 Task: Change the file caching (ms) to 1000.
Action: Mouse moved to (123, 11)
Screenshot: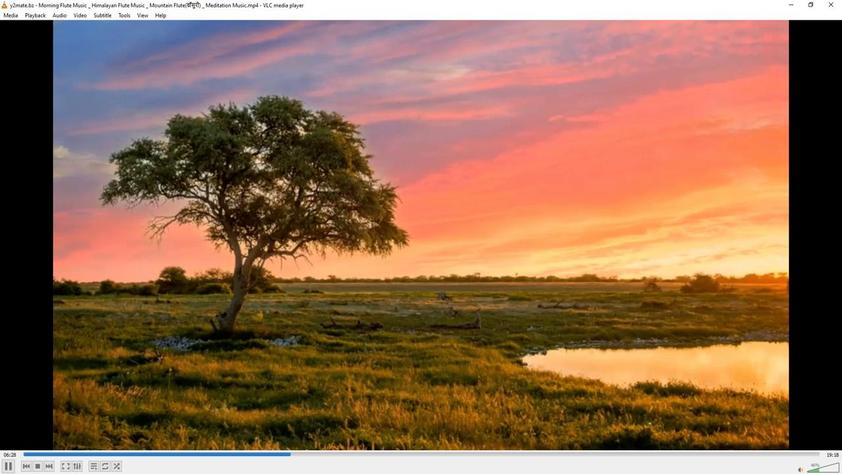 
Action: Mouse pressed left at (123, 11)
Screenshot: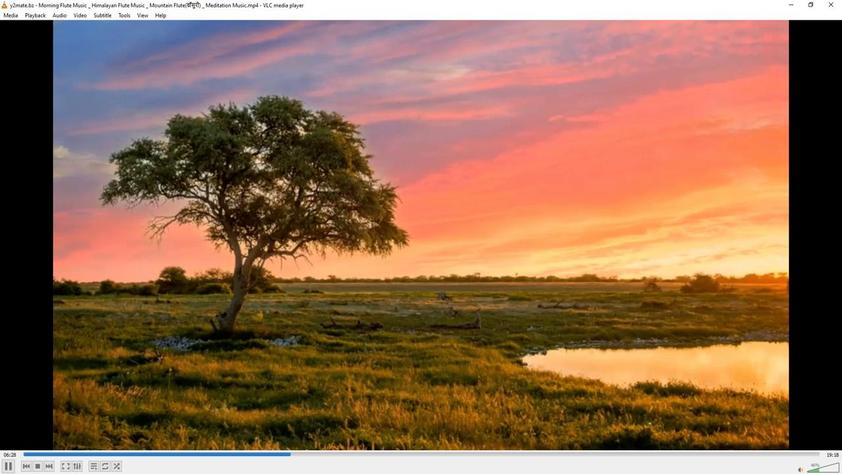 
Action: Mouse moved to (136, 118)
Screenshot: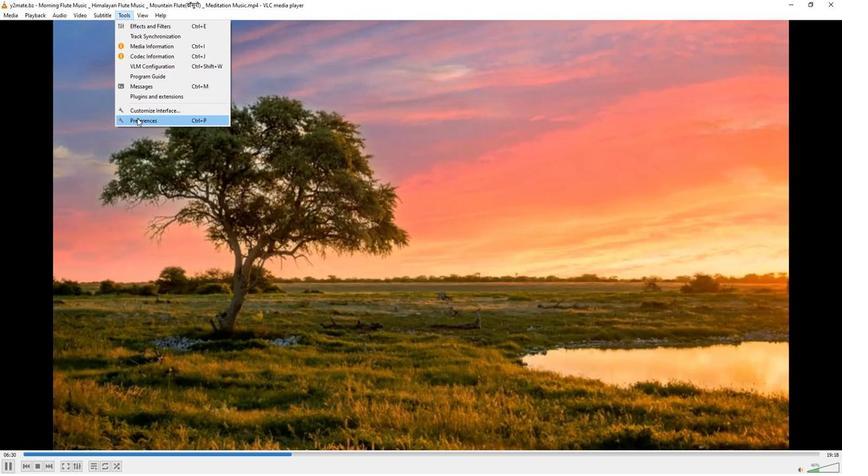 
Action: Mouse pressed left at (136, 118)
Screenshot: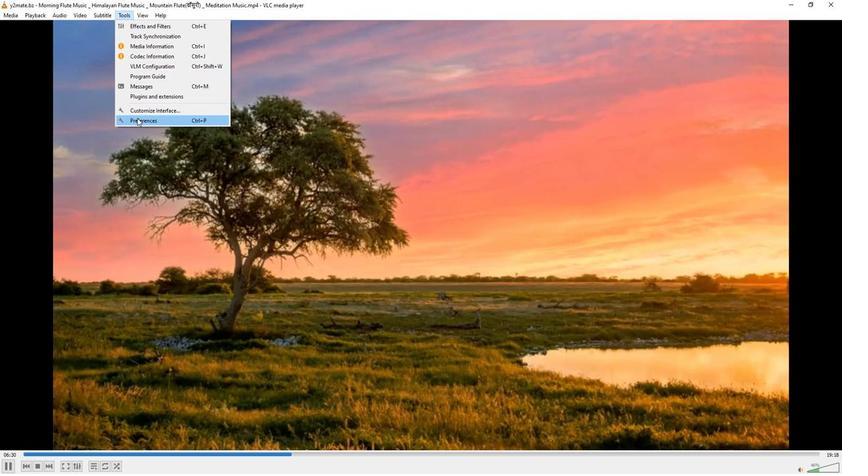 
Action: Mouse moved to (277, 386)
Screenshot: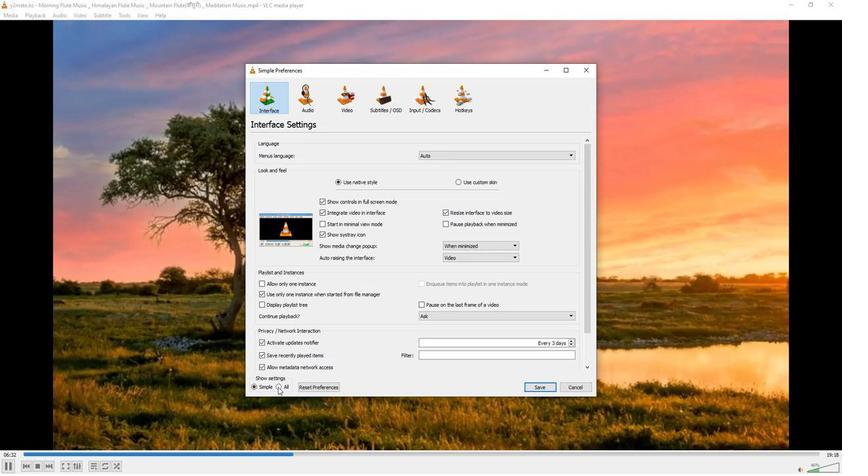 
Action: Mouse pressed left at (277, 386)
Screenshot: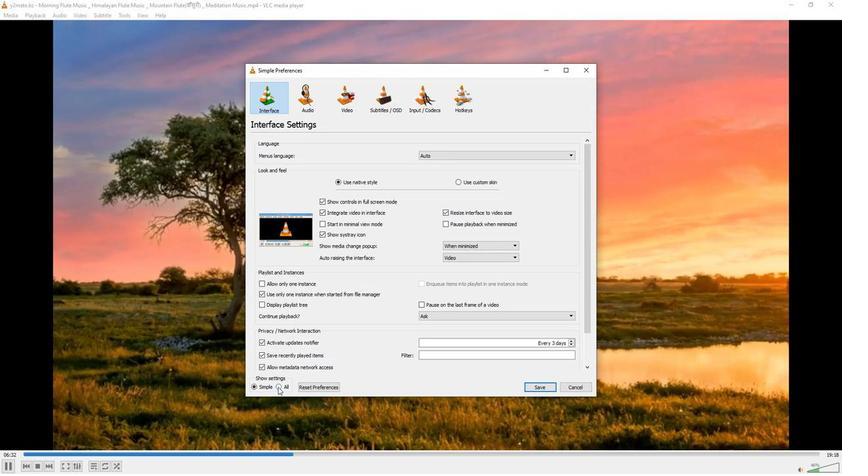 
Action: Mouse moved to (274, 225)
Screenshot: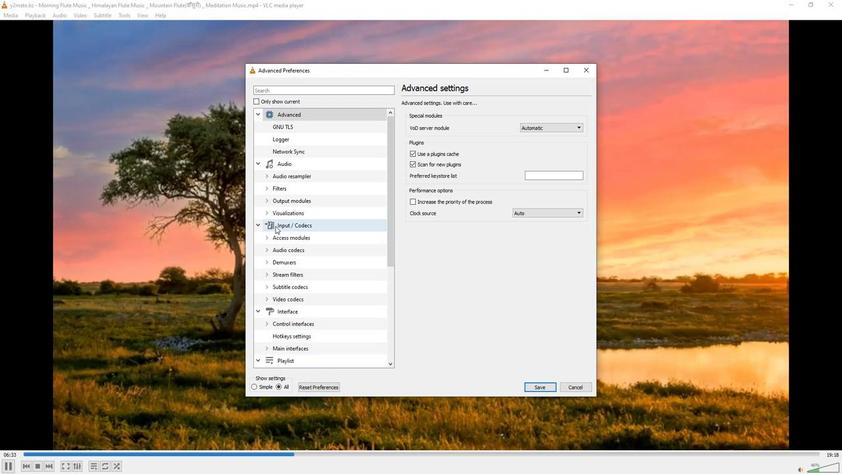 
Action: Mouse pressed left at (274, 225)
Screenshot: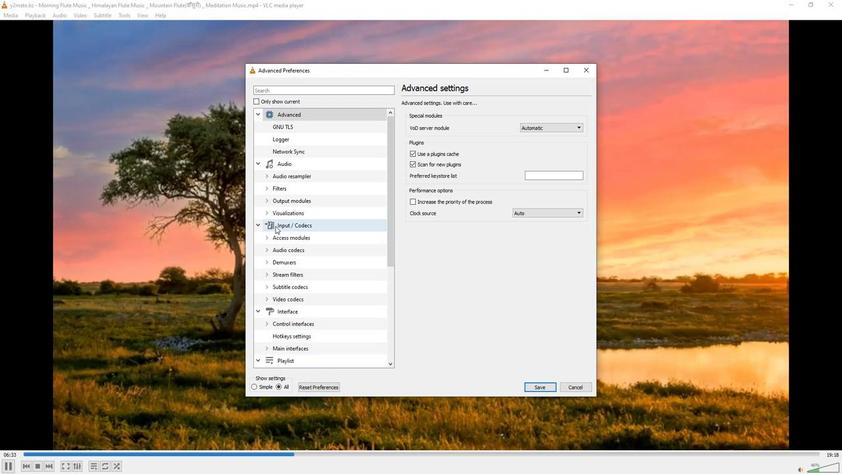 
Action: Mouse moved to (459, 298)
Screenshot: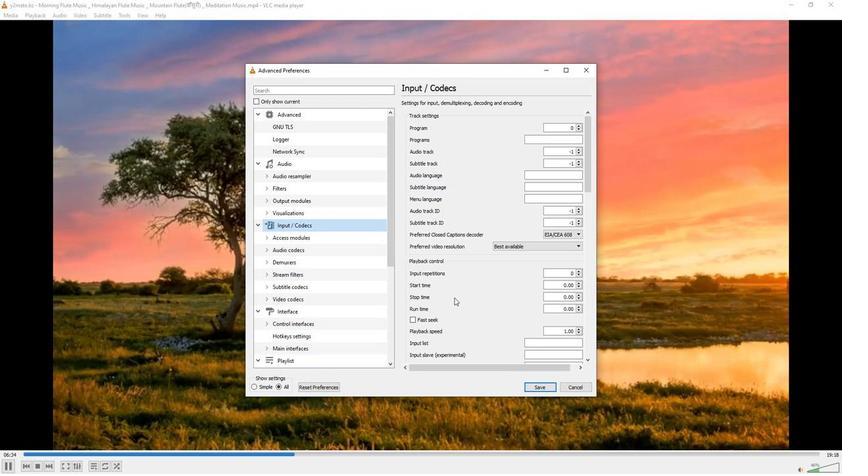 
Action: Mouse scrolled (459, 298) with delta (0, 0)
Screenshot: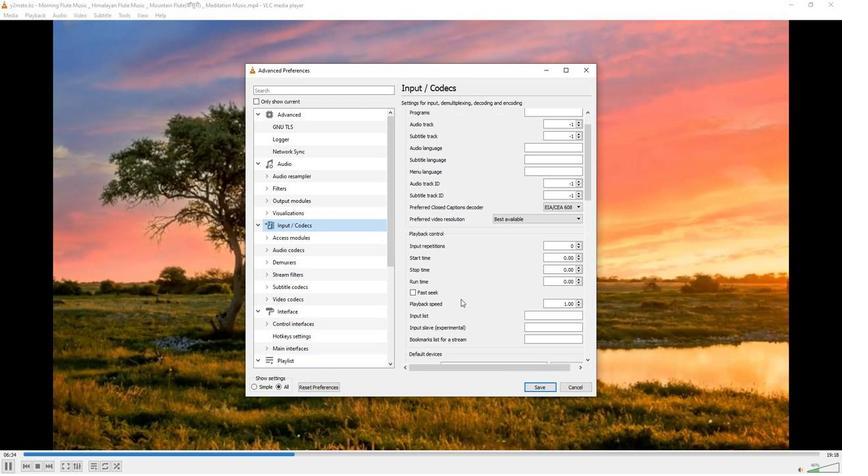 
Action: Mouse scrolled (459, 298) with delta (0, 0)
Screenshot: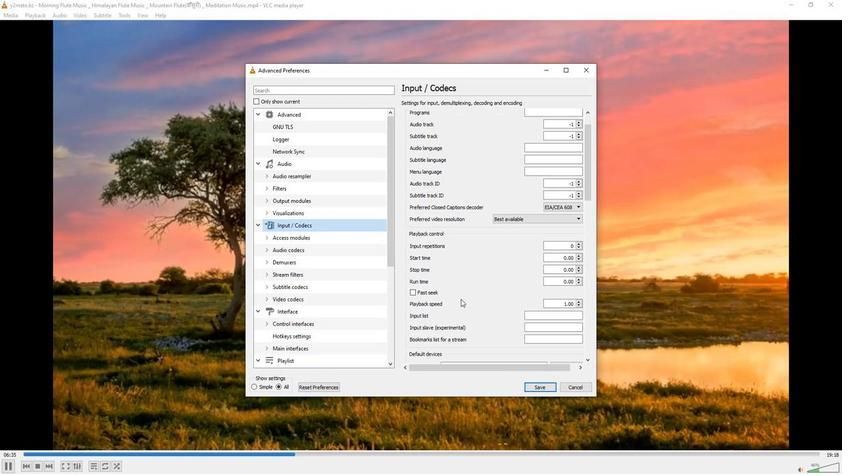 
Action: Mouse scrolled (459, 298) with delta (0, 0)
Screenshot: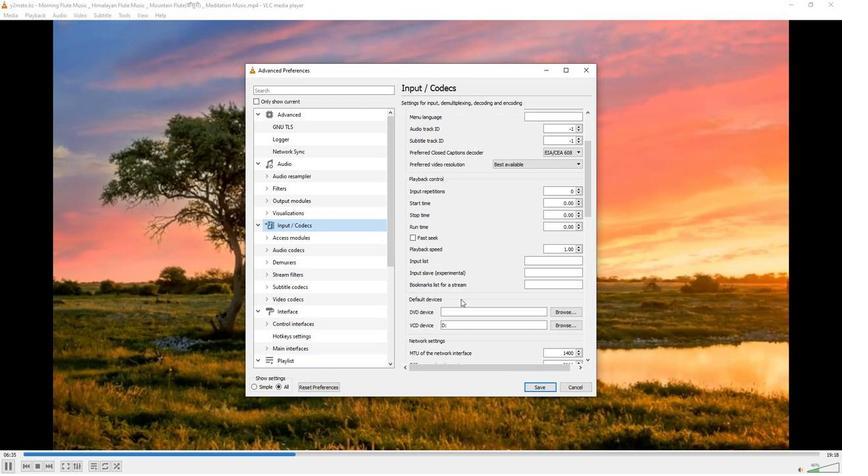
Action: Mouse scrolled (459, 298) with delta (0, 0)
Screenshot: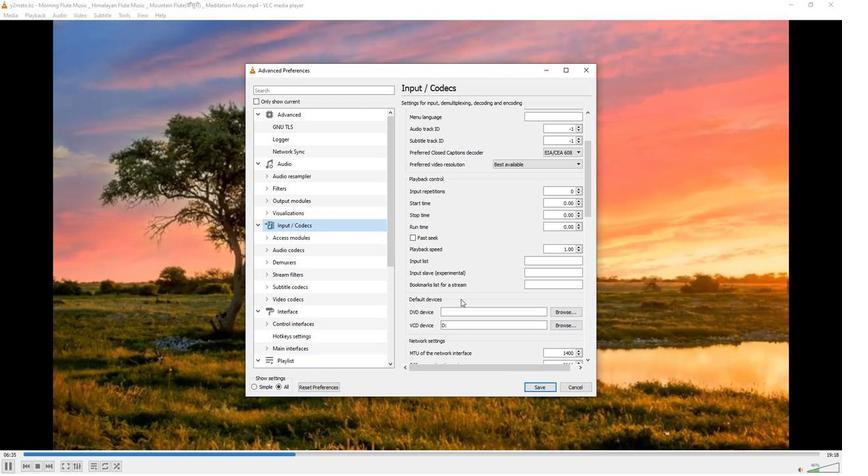 
Action: Mouse scrolled (459, 298) with delta (0, 0)
Screenshot: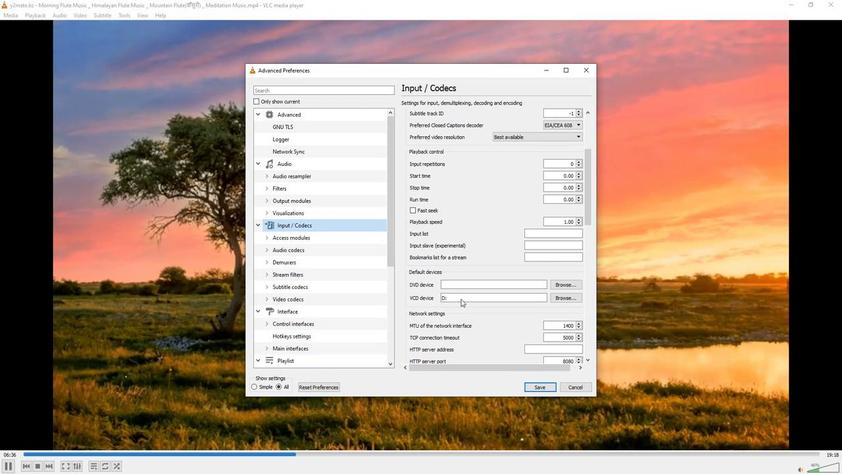 
Action: Mouse scrolled (459, 298) with delta (0, 0)
Screenshot: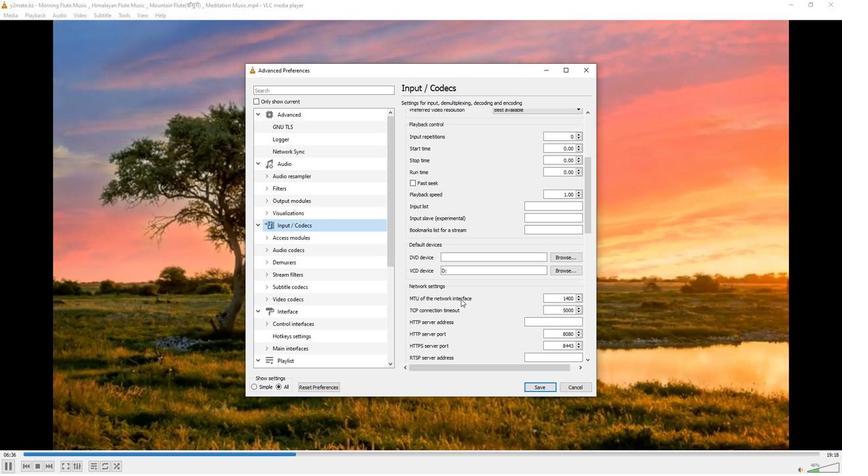 
Action: Mouse moved to (478, 296)
Screenshot: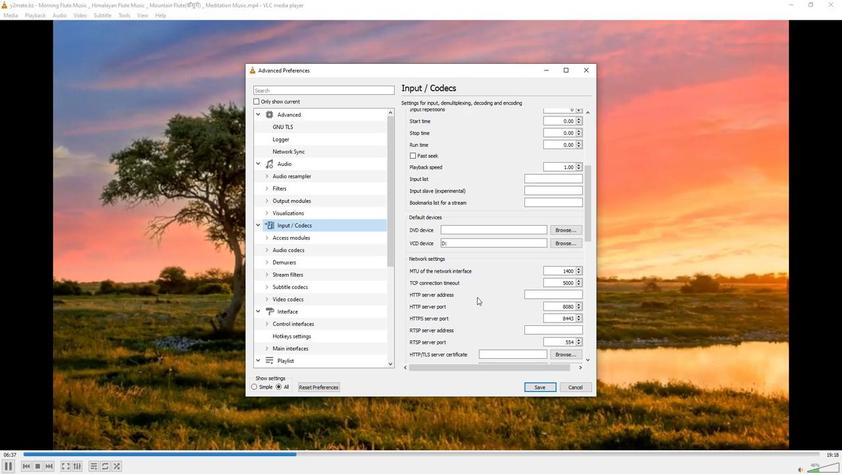 
Action: Mouse scrolled (478, 295) with delta (0, 0)
Screenshot: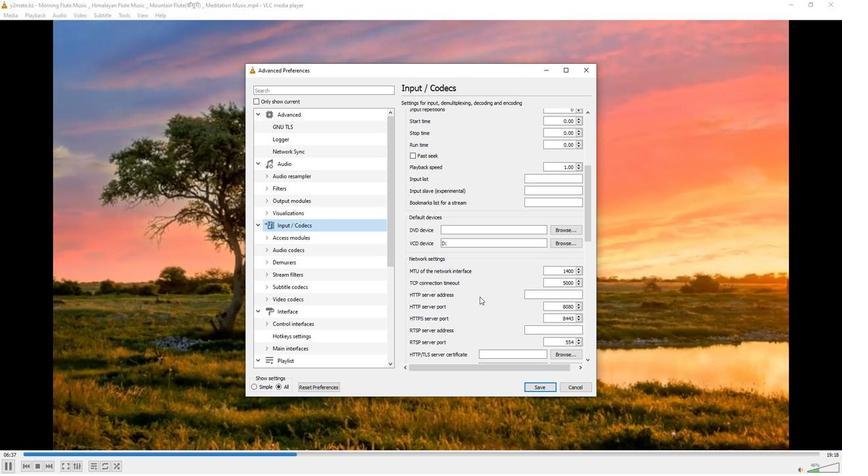 
Action: Mouse scrolled (478, 295) with delta (0, 0)
Screenshot: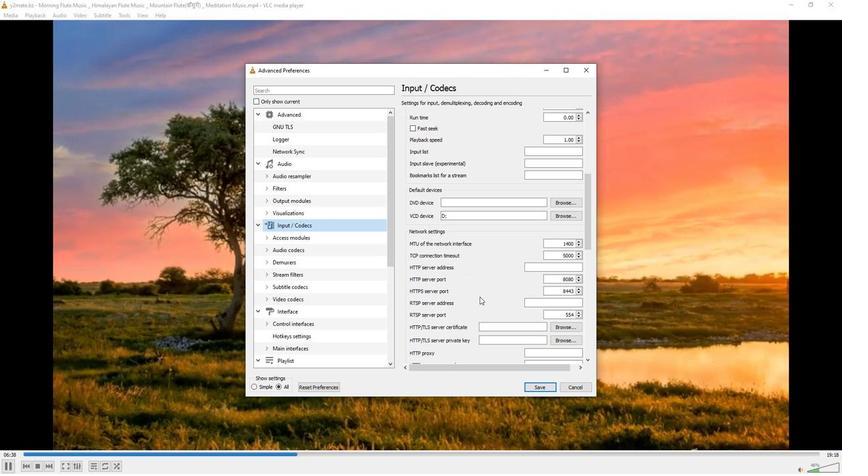 
Action: Mouse scrolled (478, 295) with delta (0, 0)
Screenshot: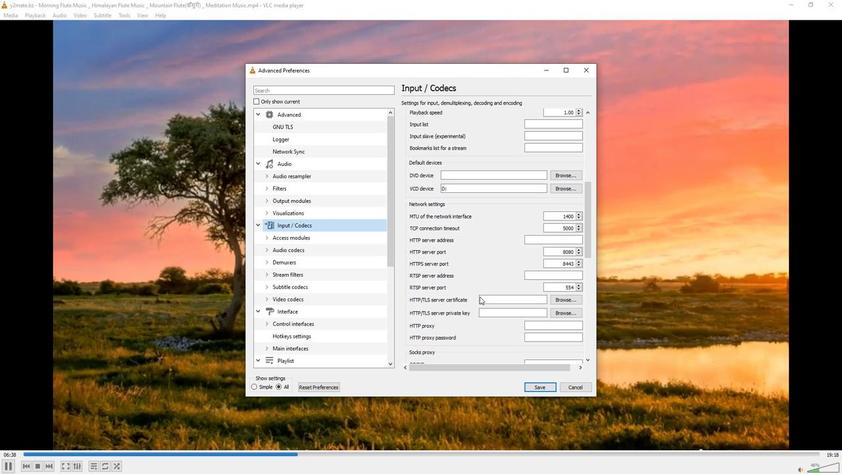 
Action: Mouse scrolled (478, 295) with delta (0, 0)
Screenshot: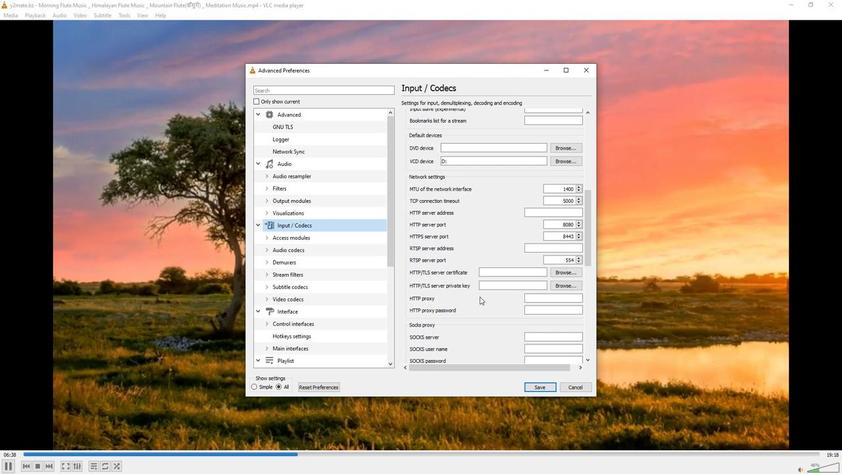 
Action: Mouse scrolled (478, 295) with delta (0, 0)
Screenshot: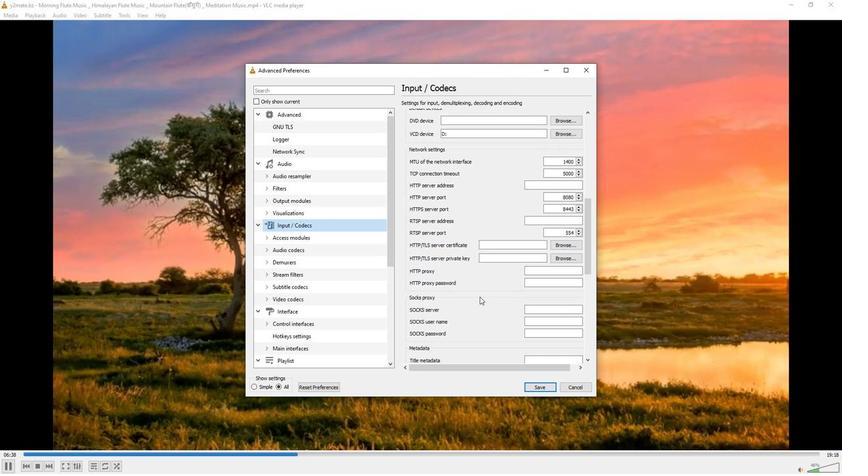 
Action: Mouse scrolled (478, 295) with delta (0, 0)
Screenshot: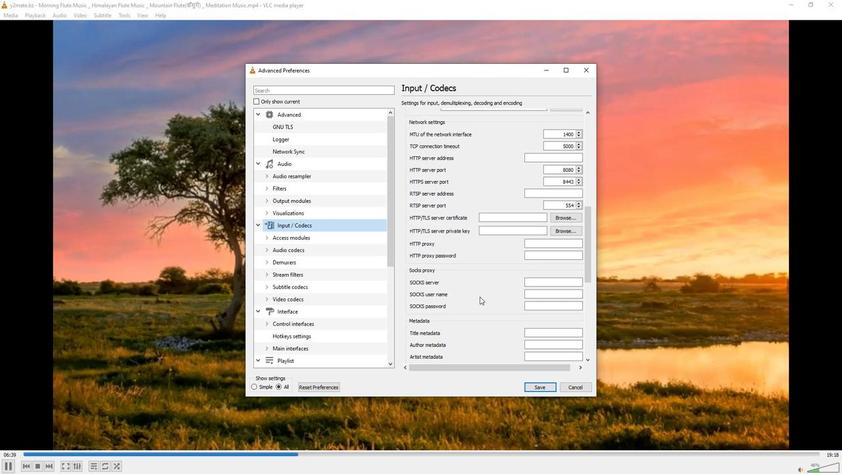 
Action: Mouse scrolled (478, 295) with delta (0, 0)
Screenshot: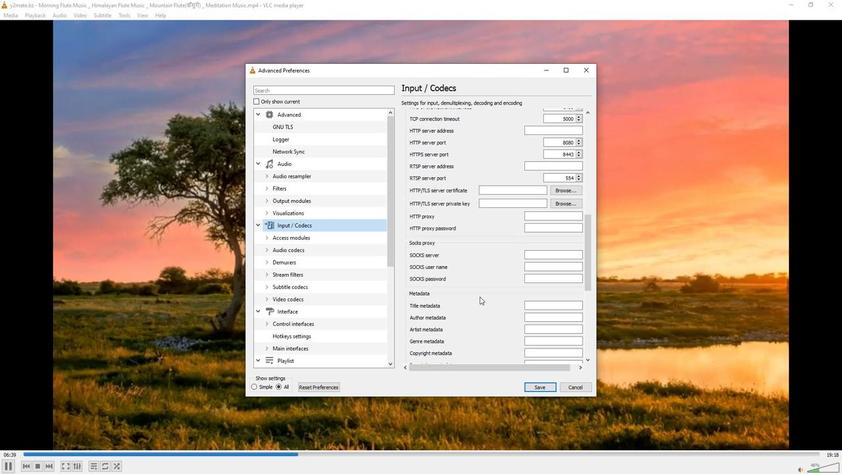 
Action: Mouse scrolled (478, 295) with delta (0, 0)
Screenshot: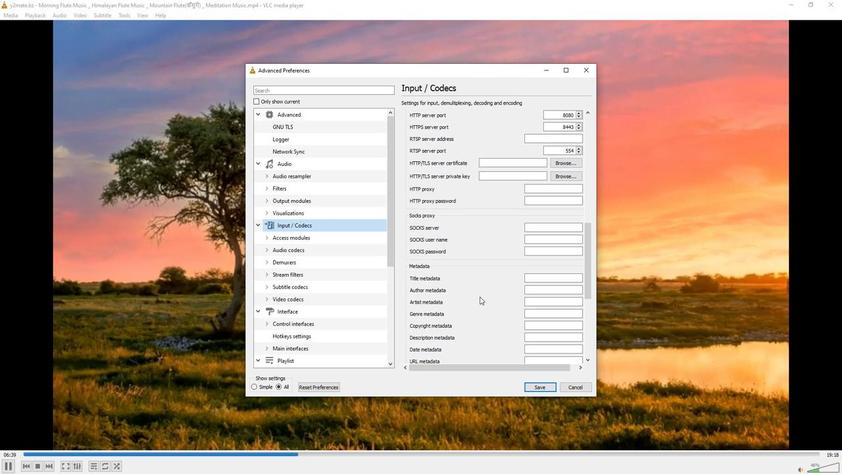
Action: Mouse scrolled (478, 295) with delta (0, 0)
Screenshot: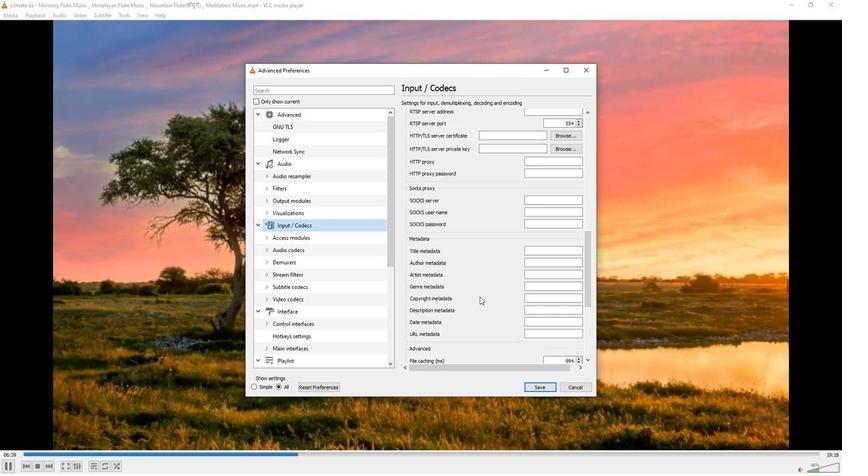 
Action: Mouse scrolled (478, 295) with delta (0, 0)
Screenshot: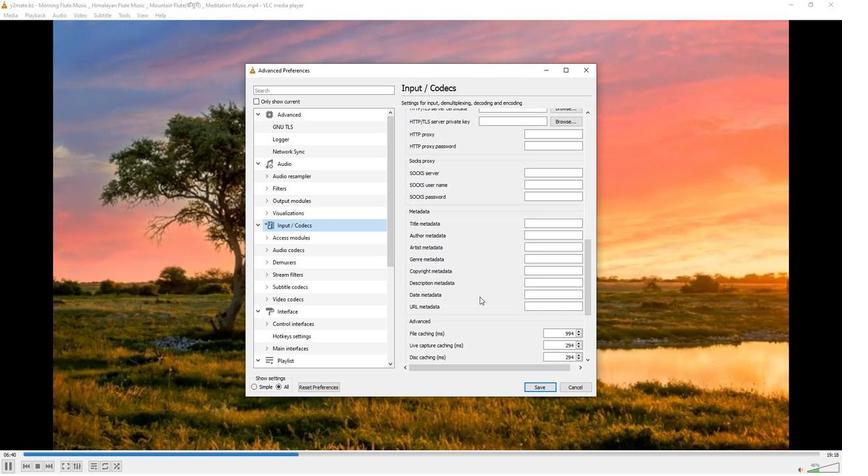 
Action: Mouse scrolled (478, 295) with delta (0, 0)
Screenshot: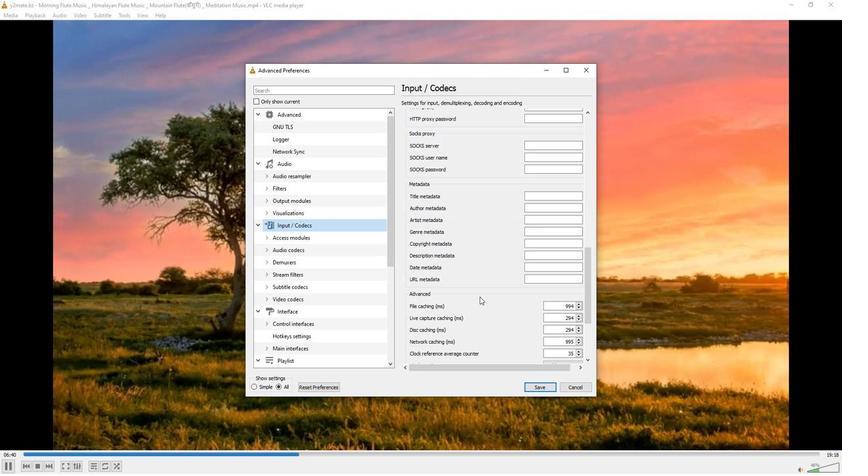 
Action: Mouse moved to (572, 277)
Screenshot: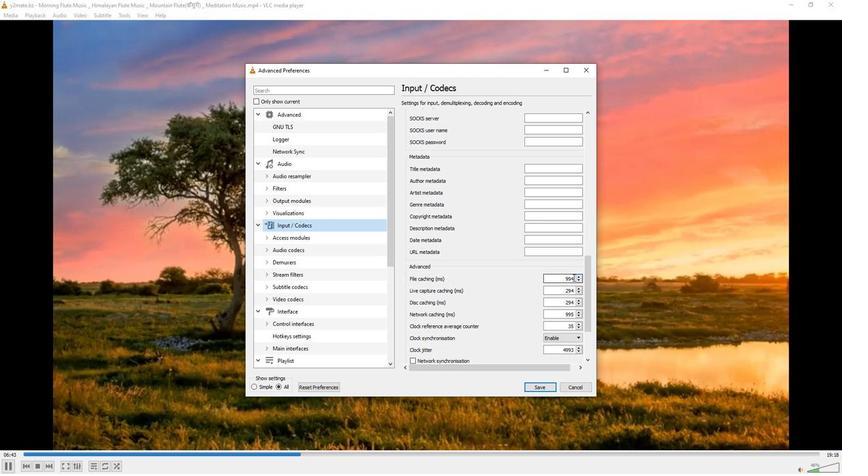 
Action: Mouse pressed left at (572, 277)
Screenshot: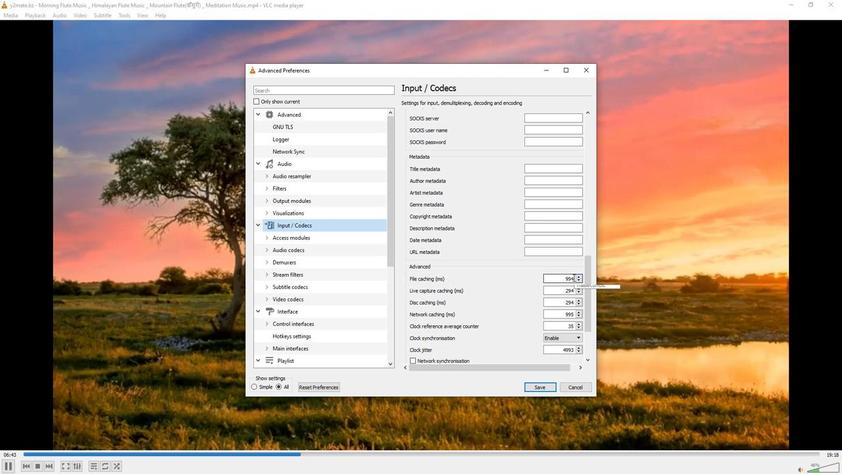 
Action: Mouse moved to (569, 277)
Screenshot: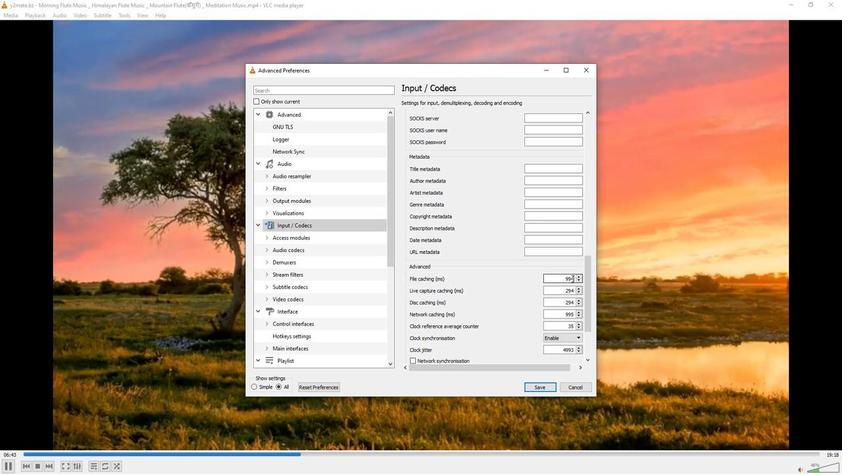 
Action: Mouse pressed left at (569, 277)
Screenshot: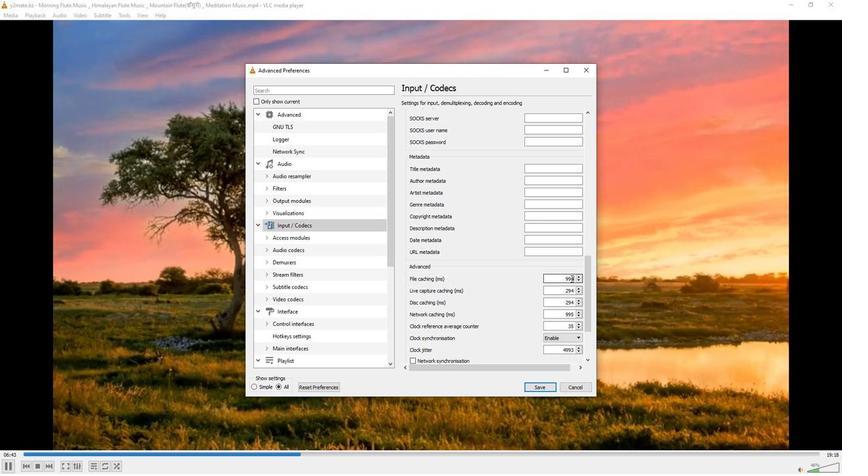 
Action: Mouse pressed left at (569, 277)
Screenshot: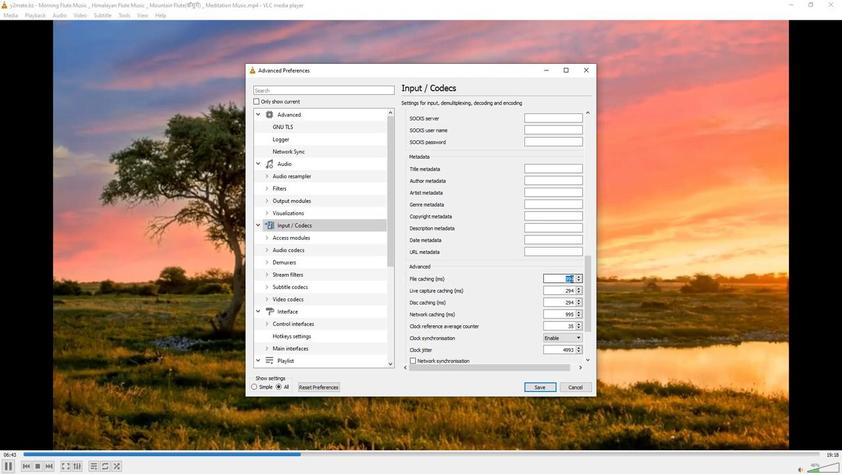 
Action: Key pressed 10
Screenshot: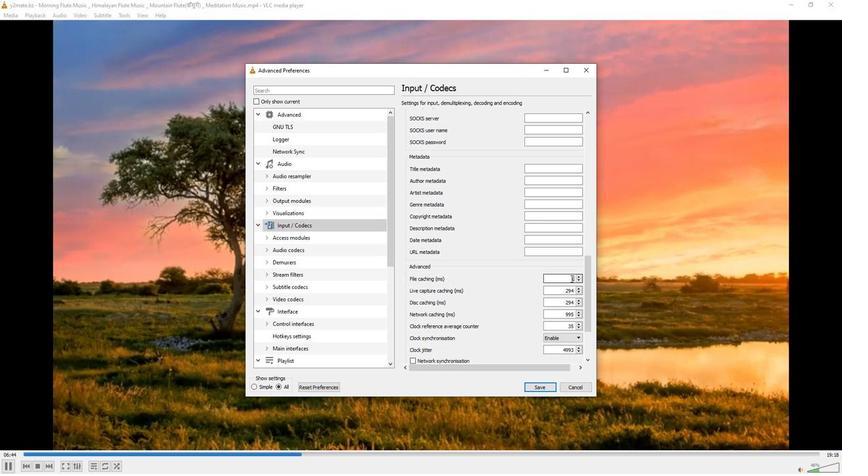 
Action: Mouse moved to (543, 277)
Screenshot: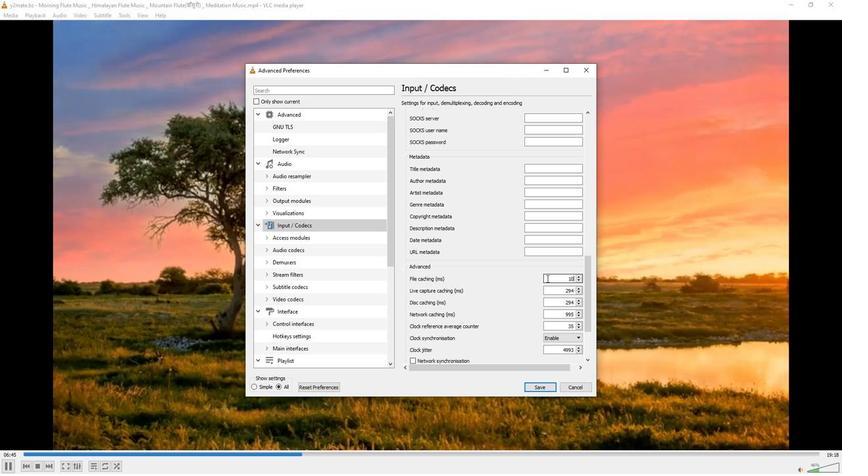 
Action: Key pressed 0
Screenshot: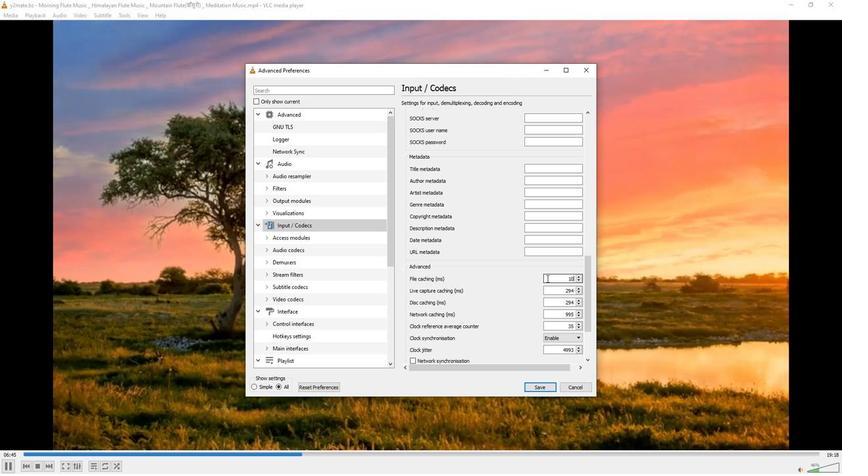 
Action: Mouse moved to (520, 282)
Screenshot: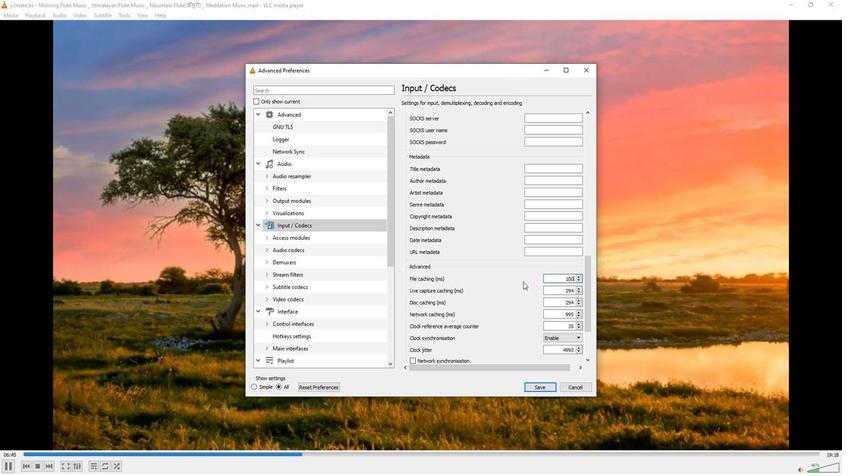 
Action: Key pressed 0
Screenshot: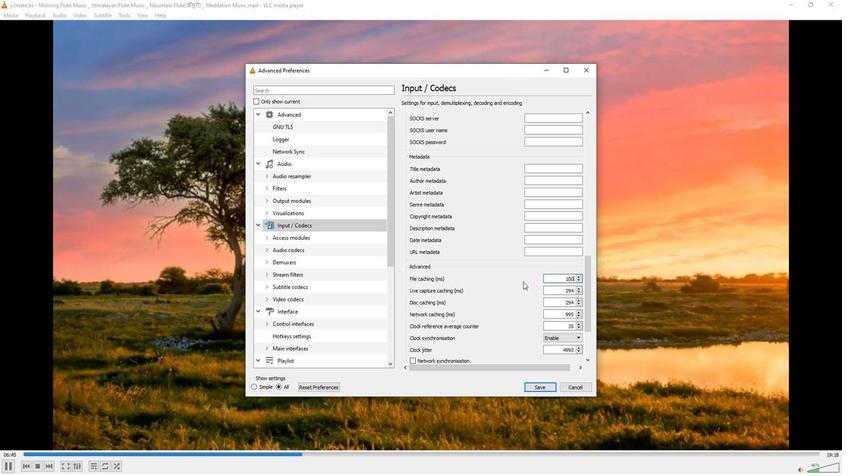 
Action: Mouse moved to (497, 286)
Screenshot: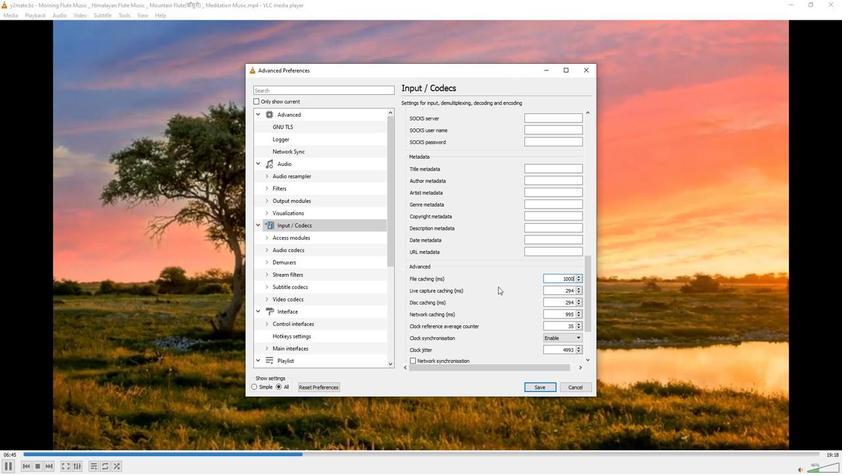 
Action: Mouse pressed left at (497, 286)
Screenshot: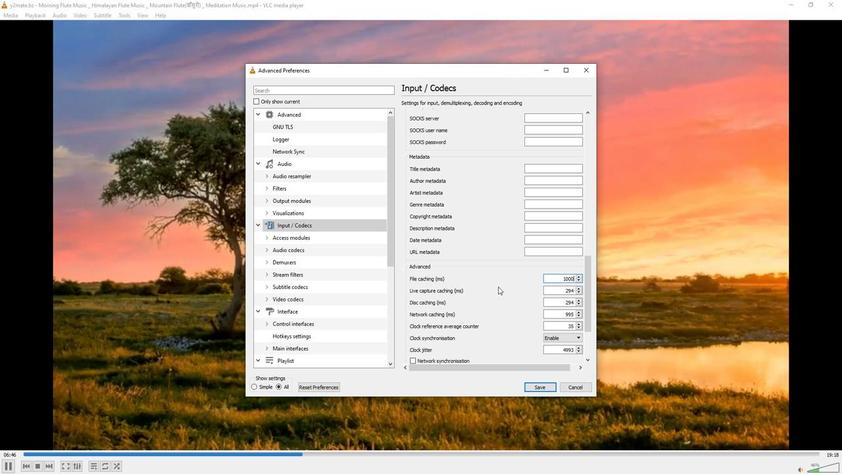 
Action: Mouse moved to (496, 287)
Screenshot: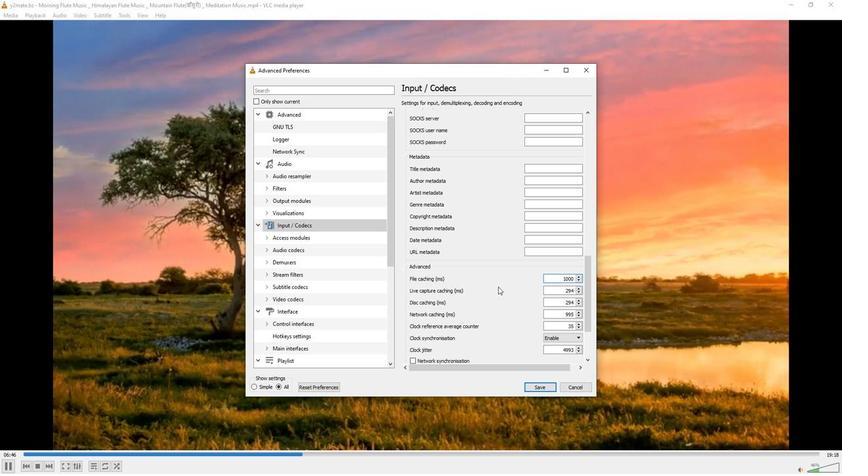 
